 Task: Manage the low-risk security setting
Action: Mouse scrolled (158, 160) with delta (0, 0)
Screenshot: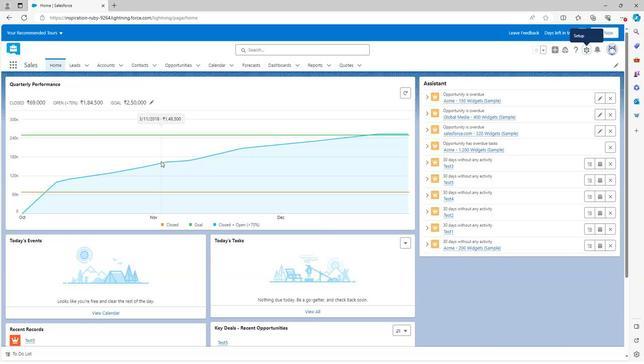 
Action: Mouse scrolled (158, 160) with delta (0, 0)
Screenshot: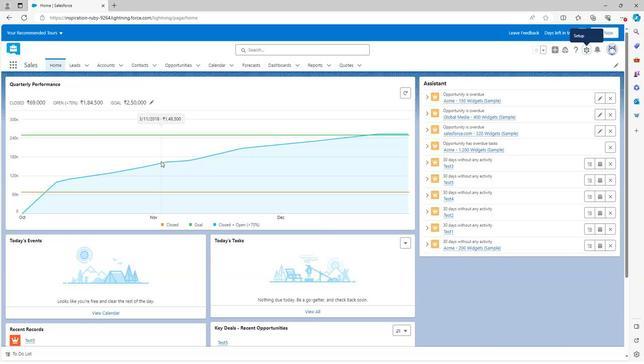 
Action: Mouse moved to (159, 161)
Screenshot: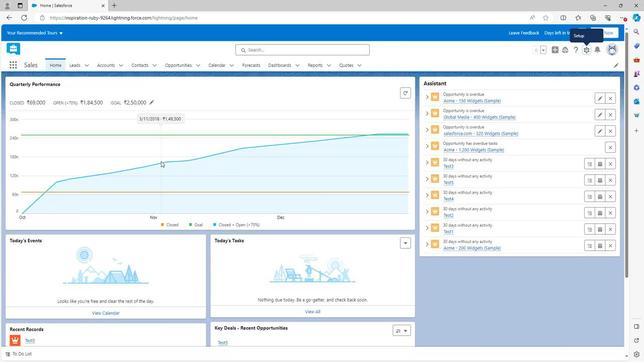 
Action: Mouse scrolled (159, 160) with delta (0, 0)
Screenshot: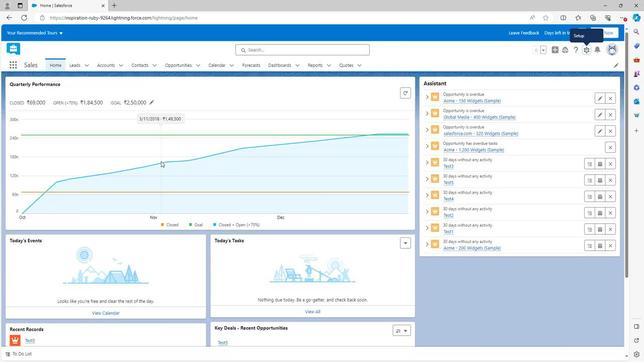 
Action: Mouse scrolled (159, 160) with delta (0, 0)
Screenshot: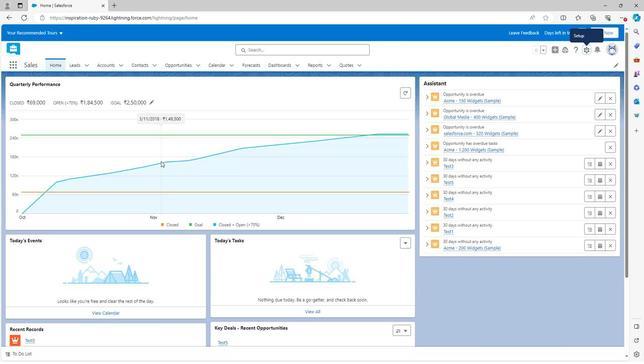 
Action: Mouse scrolled (159, 160) with delta (0, 0)
Screenshot: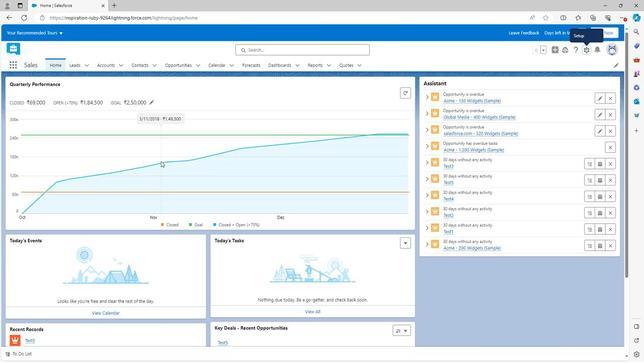 
Action: Mouse scrolled (159, 161) with delta (0, 0)
Screenshot: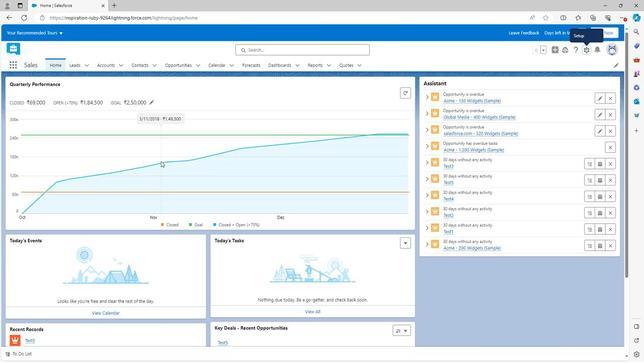 
Action: Mouse scrolled (159, 161) with delta (0, 0)
Screenshot: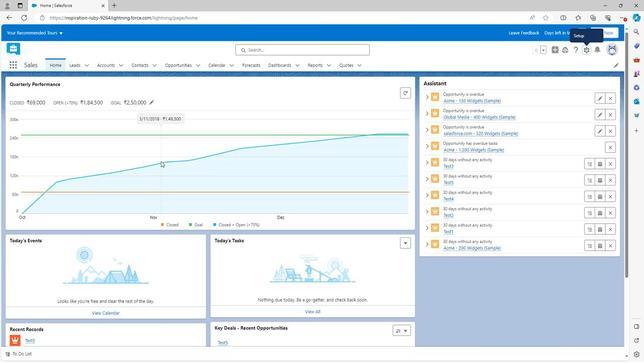 
Action: Mouse scrolled (159, 161) with delta (0, 0)
Screenshot: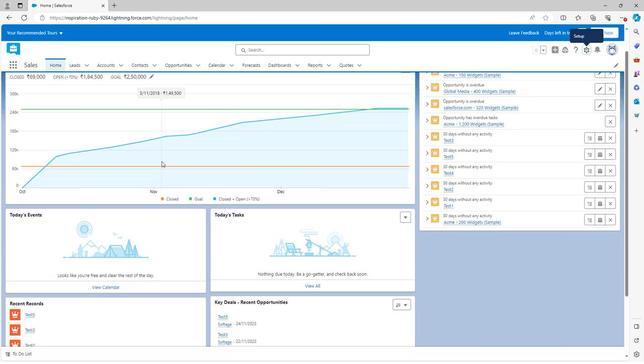
Action: Mouse scrolled (159, 161) with delta (0, 0)
Screenshot: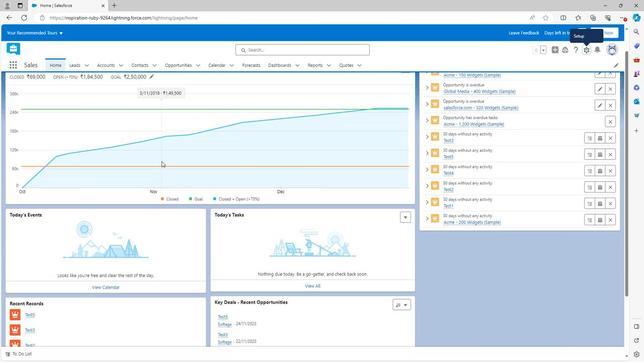 
Action: Mouse scrolled (159, 161) with delta (0, 0)
Screenshot: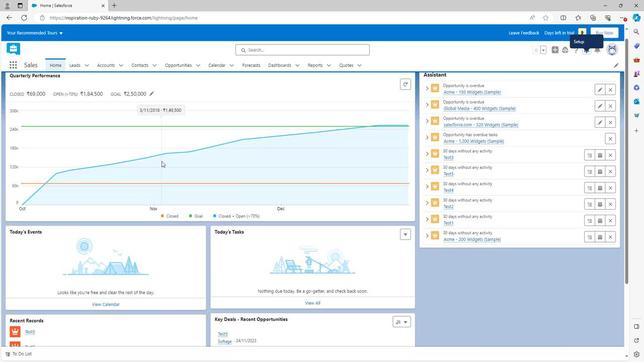
Action: Mouse moved to (584, 48)
Screenshot: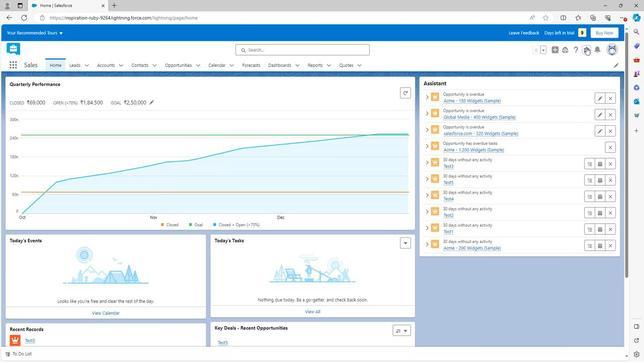 
Action: Mouse pressed left at (584, 48)
Screenshot: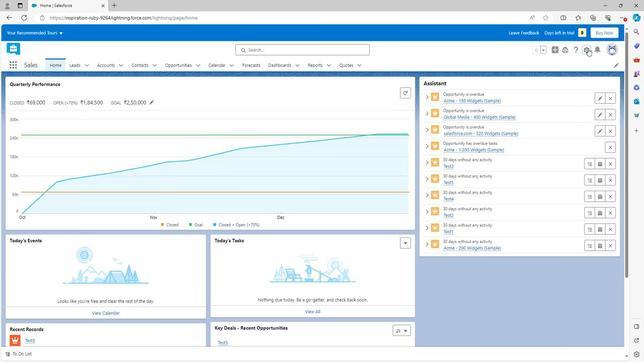 
Action: Mouse moved to (555, 64)
Screenshot: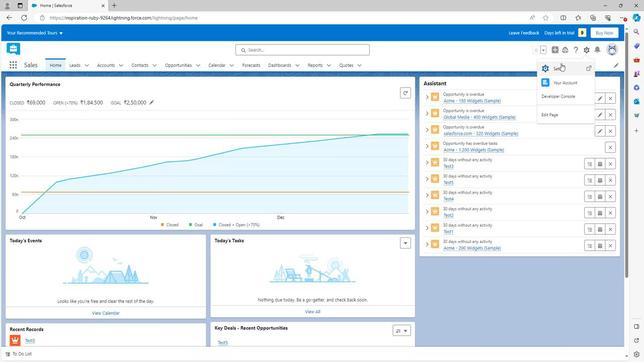 
Action: Mouse pressed left at (555, 64)
Screenshot: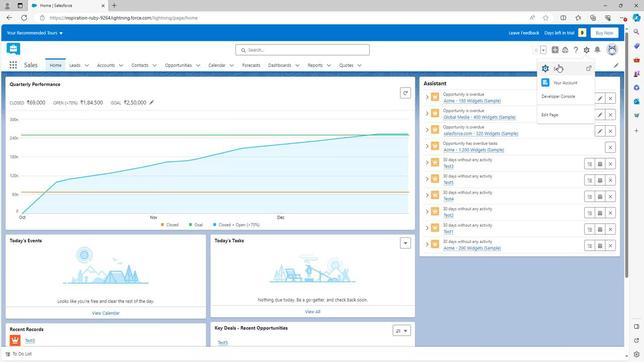 
Action: Mouse moved to (586, 50)
Screenshot: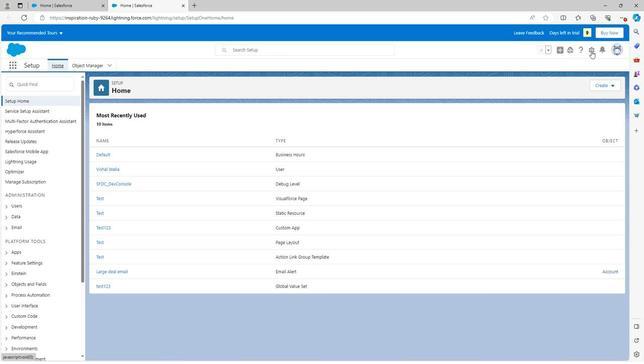 
Action: Mouse pressed left at (586, 50)
Screenshot: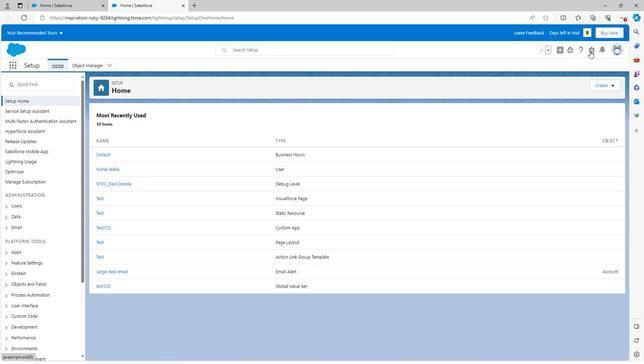 
Action: Mouse moved to (555, 67)
Screenshot: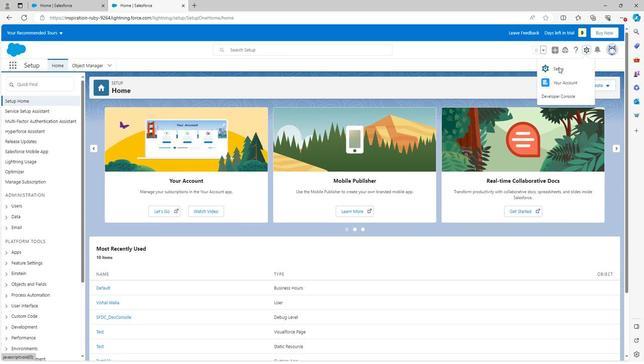 
Action: Mouse pressed left at (555, 67)
Screenshot: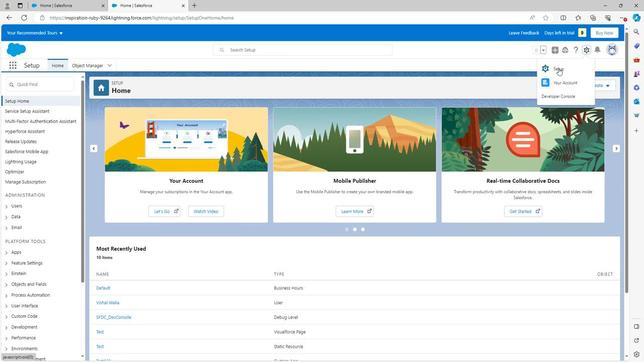 
Action: Mouse moved to (34, 288)
Screenshot: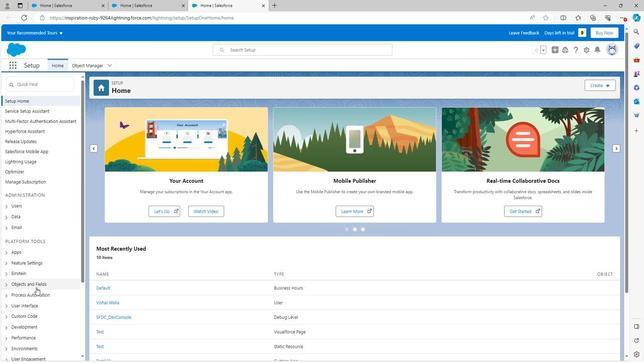 
Action: Mouse scrolled (34, 288) with delta (0, 0)
Screenshot: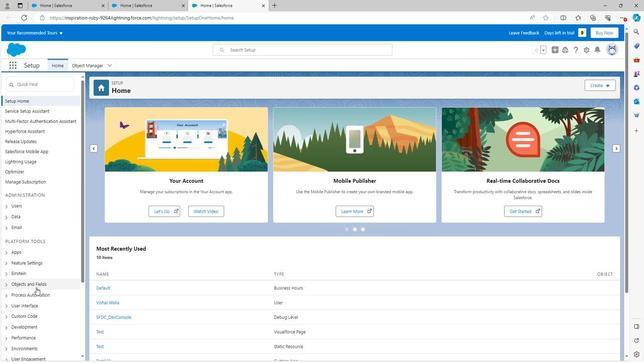
Action: Mouse moved to (34, 288)
Screenshot: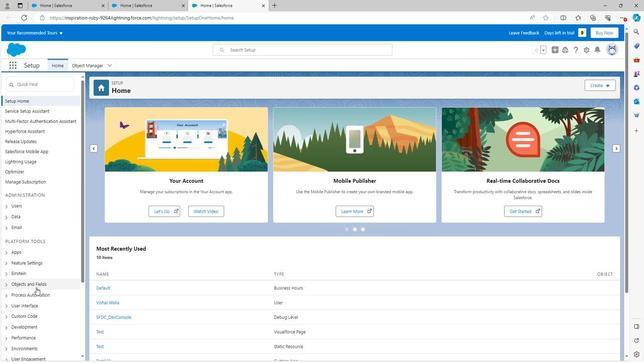 
Action: Mouse scrolled (34, 288) with delta (0, 0)
Screenshot: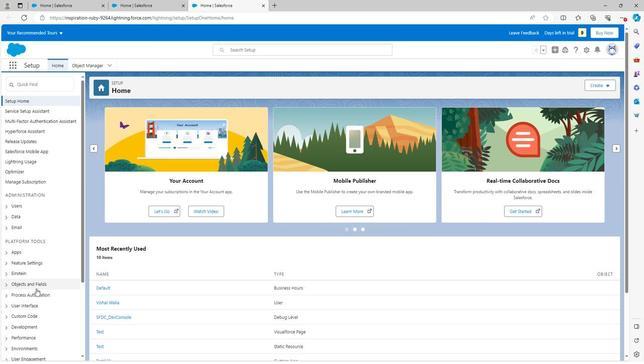 
Action: Mouse scrolled (34, 288) with delta (0, 0)
Screenshot: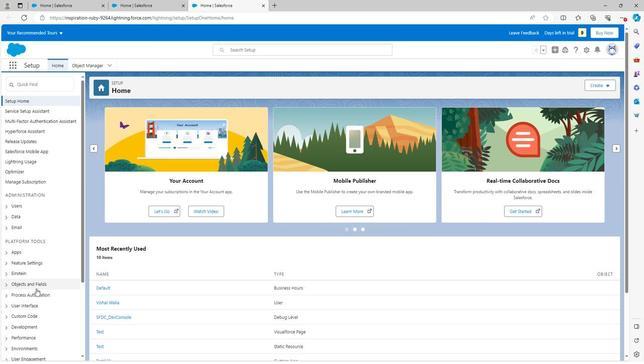 
Action: Mouse scrolled (34, 288) with delta (0, 0)
Screenshot: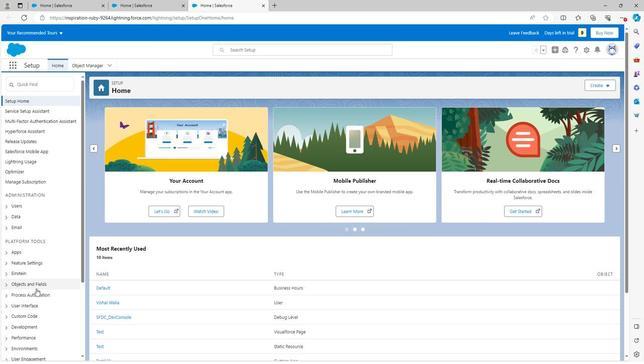 
Action: Mouse scrolled (34, 288) with delta (0, 0)
Screenshot: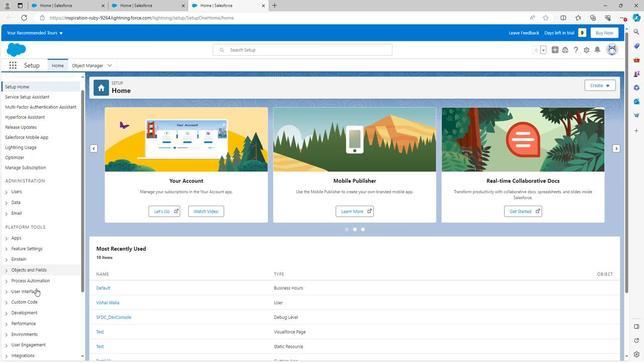 
Action: Mouse scrolled (34, 288) with delta (0, 0)
Screenshot: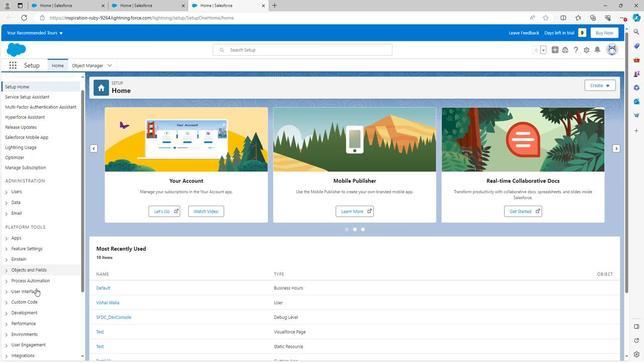 
Action: Mouse moved to (34, 288)
Screenshot: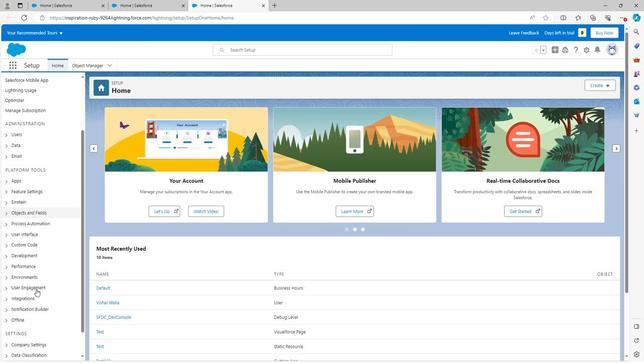 
Action: Mouse scrolled (34, 288) with delta (0, 0)
Screenshot: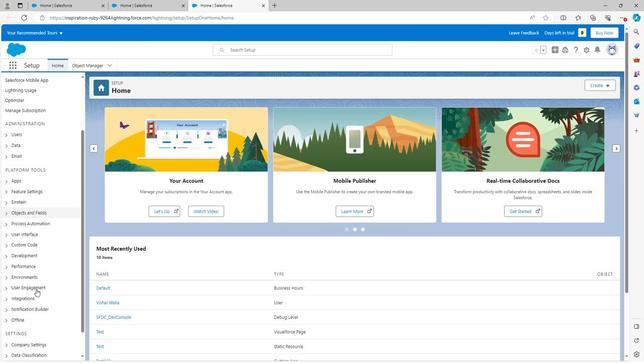 
Action: Mouse moved to (3, 349)
Screenshot: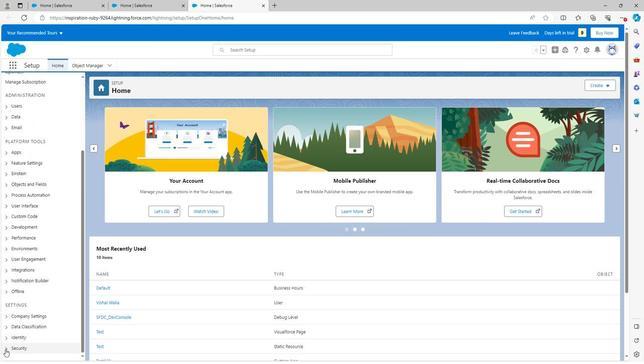 
Action: Mouse pressed left at (3, 349)
Screenshot: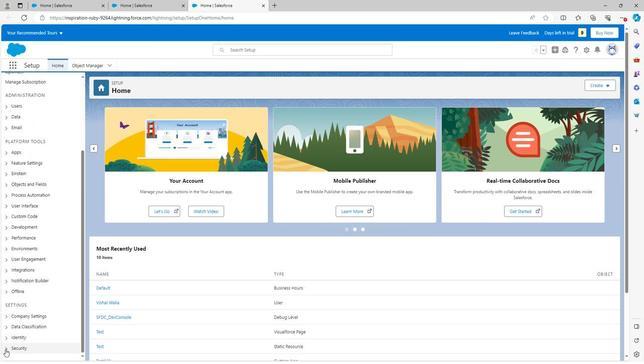 
Action: Mouse moved to (3, 348)
Screenshot: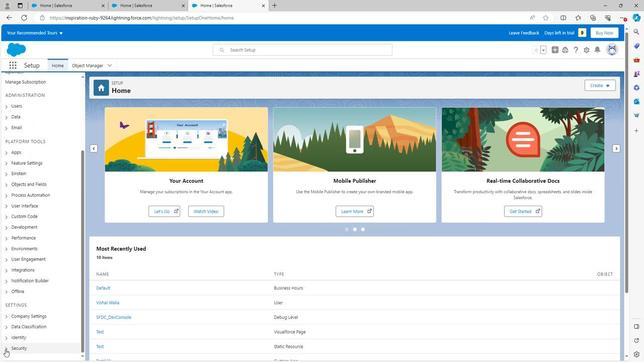 
Action: Mouse scrolled (3, 348) with delta (0, 0)
Screenshot: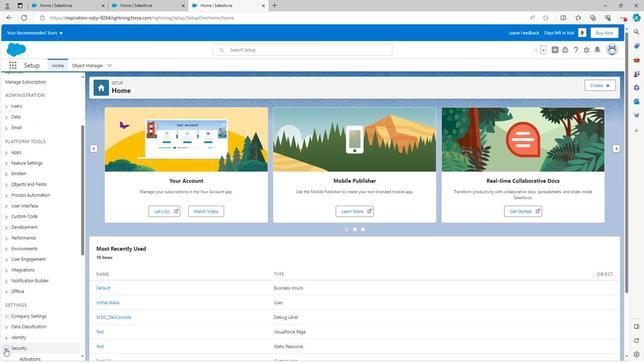 
Action: Mouse scrolled (3, 348) with delta (0, 0)
Screenshot: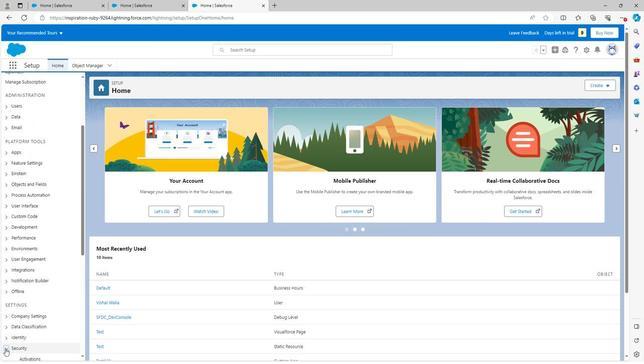 
Action: Mouse moved to (3, 348)
Screenshot: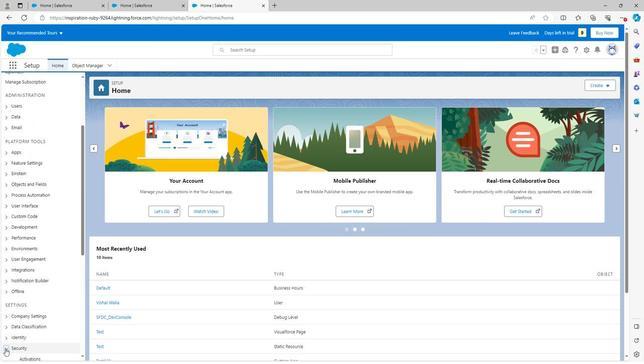 
Action: Mouse scrolled (3, 348) with delta (0, 0)
Screenshot: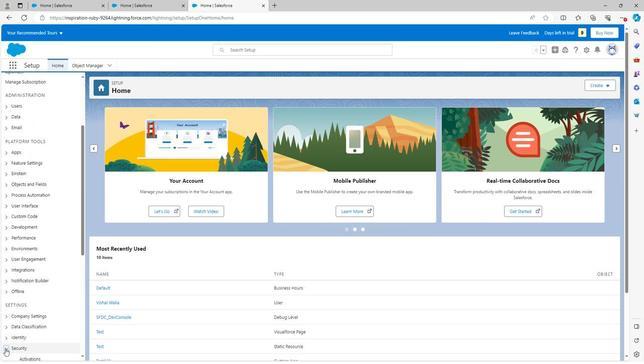 
Action: Mouse scrolled (3, 348) with delta (0, 0)
Screenshot: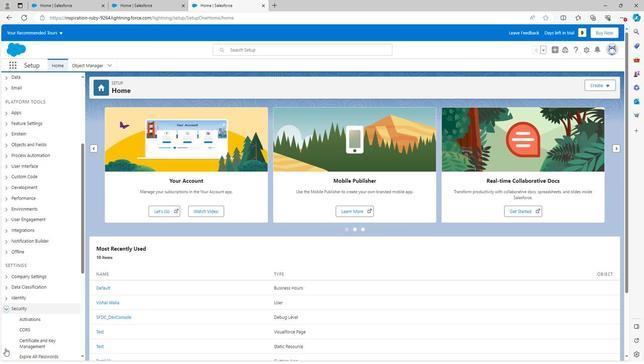 
Action: Mouse scrolled (3, 348) with delta (0, 0)
Screenshot: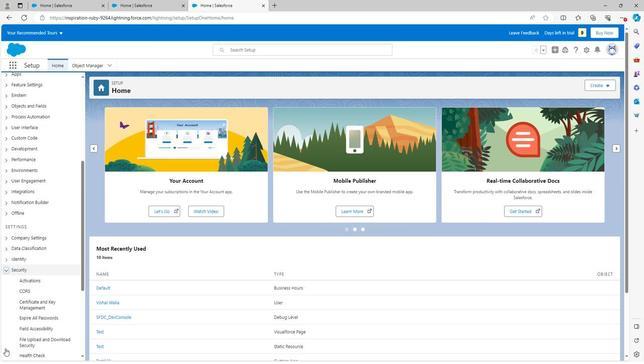 
Action: Mouse scrolled (3, 348) with delta (0, 0)
Screenshot: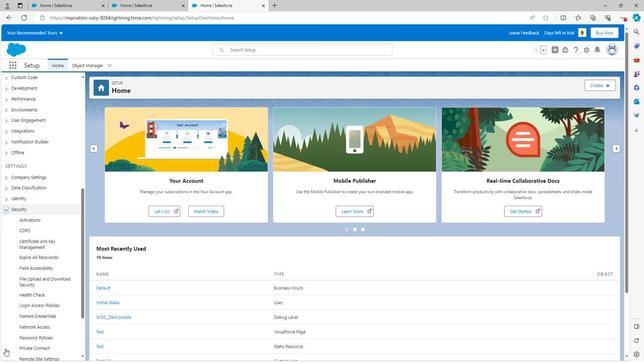 
Action: Mouse moved to (31, 217)
Screenshot: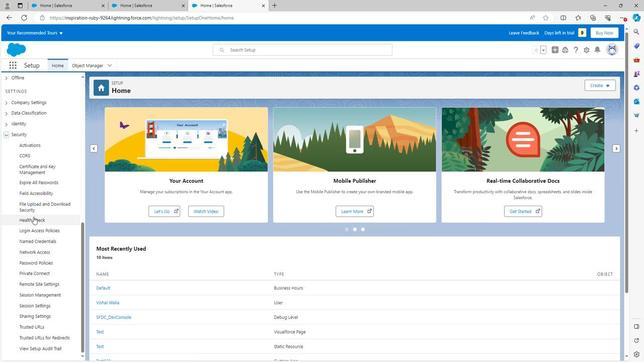 
Action: Mouse pressed left at (31, 217)
Screenshot: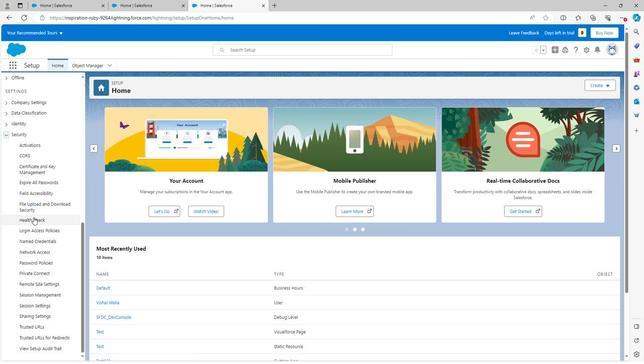 
Action: Mouse moved to (111, 229)
Screenshot: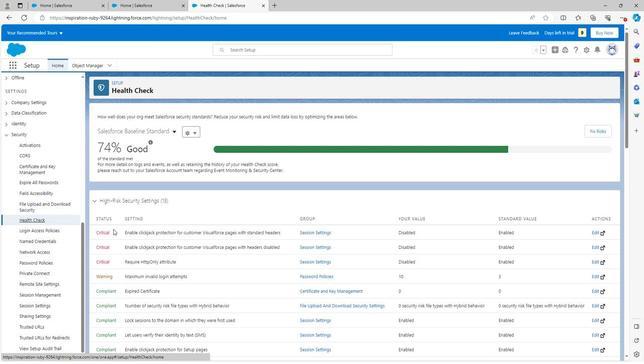 
Action: Mouse scrolled (111, 228) with delta (0, 0)
Screenshot: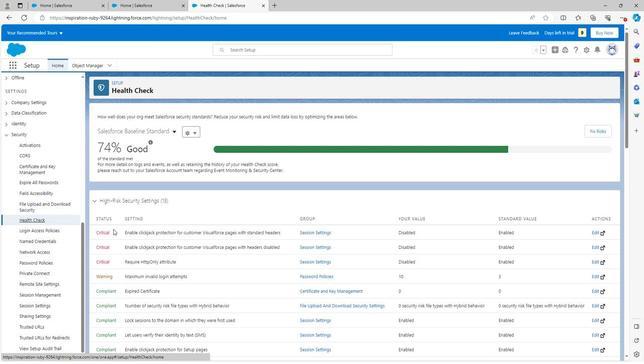 
Action: Mouse moved to (111, 230)
Screenshot: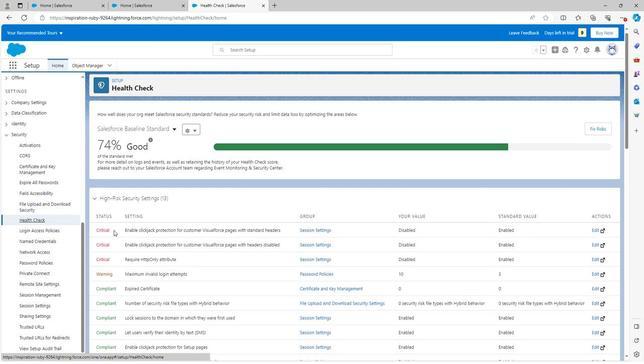 
Action: Mouse scrolled (111, 230) with delta (0, 0)
Screenshot: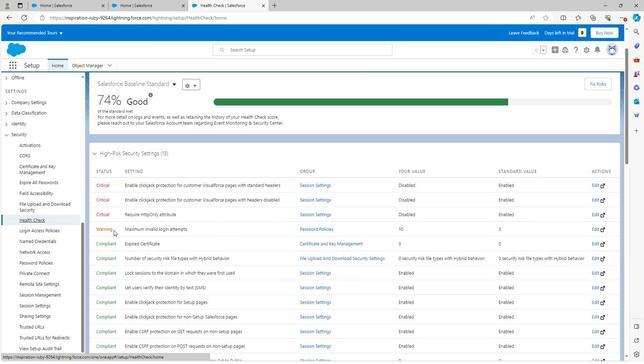 
Action: Mouse scrolled (111, 230) with delta (0, 0)
Screenshot: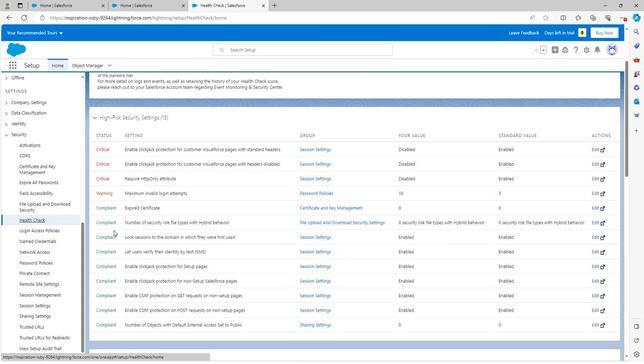 
Action: Mouse moved to (111, 230)
Screenshot: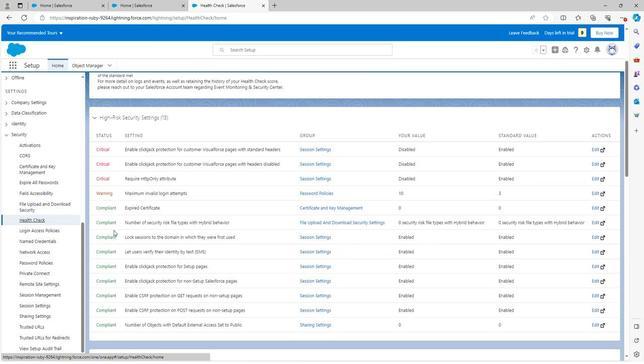 
Action: Mouse scrolled (111, 230) with delta (0, 0)
Screenshot: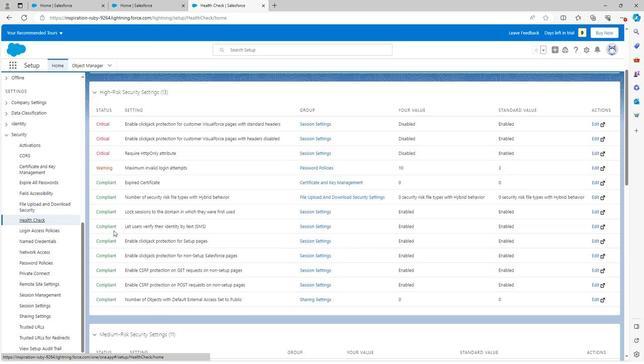 
Action: Mouse scrolled (111, 230) with delta (0, 0)
Screenshot: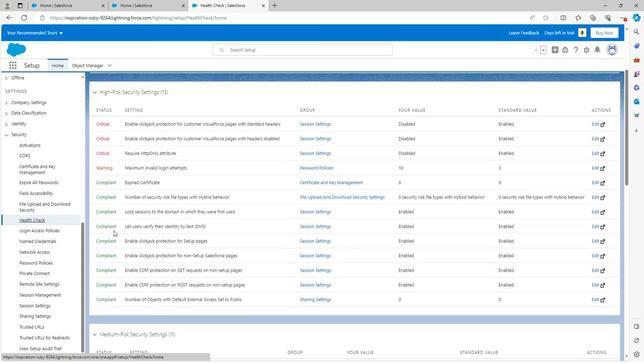 
Action: Mouse scrolled (111, 230) with delta (0, 0)
Screenshot: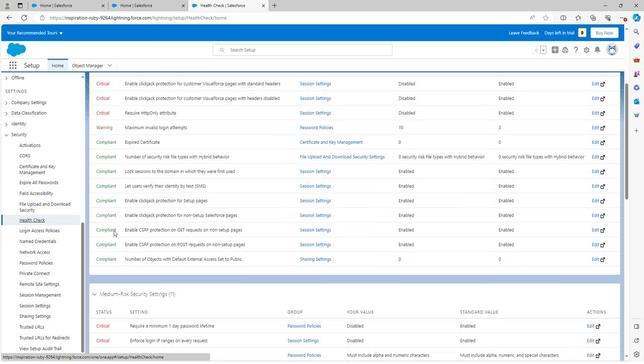
Action: Mouse scrolled (111, 230) with delta (0, 0)
Screenshot: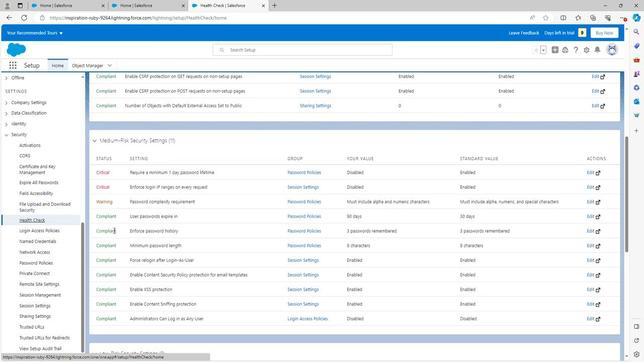 
Action: Mouse moved to (111, 230)
Screenshot: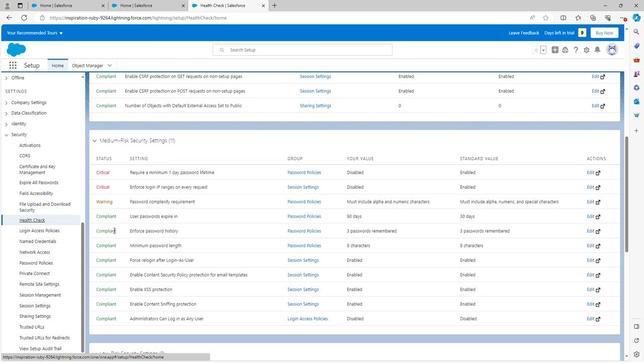 
Action: Mouse scrolled (111, 230) with delta (0, 0)
Screenshot: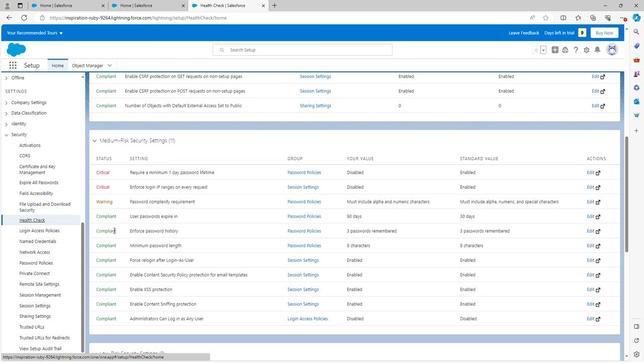 
Action: Mouse moved to (111, 231)
Screenshot: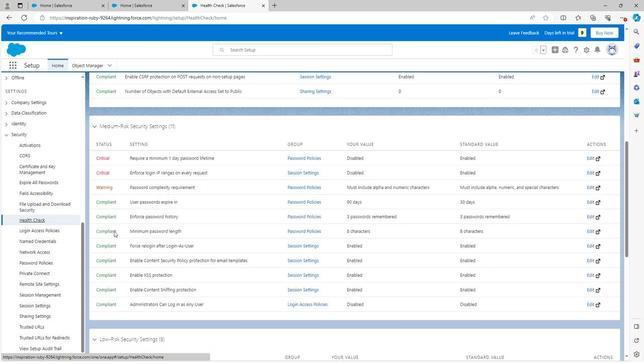 
Action: Mouse scrolled (111, 231) with delta (0, 0)
Screenshot: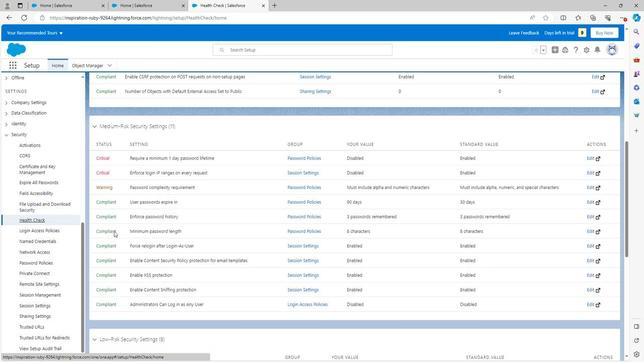 
Action: Mouse scrolled (111, 231) with delta (0, 0)
Screenshot: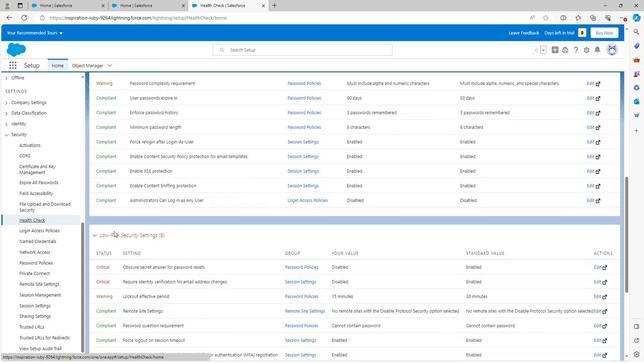 
Action: Mouse scrolled (111, 231) with delta (0, 0)
Screenshot: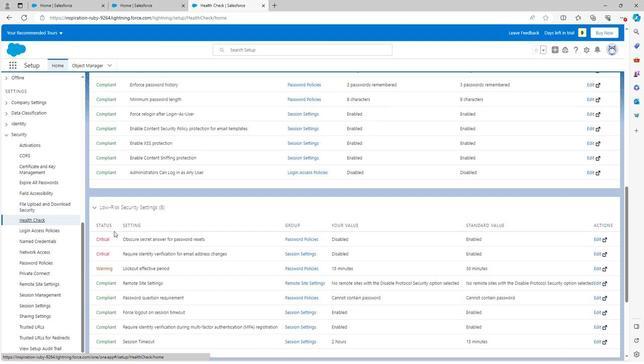 
Action: Mouse moved to (314, 196)
Screenshot: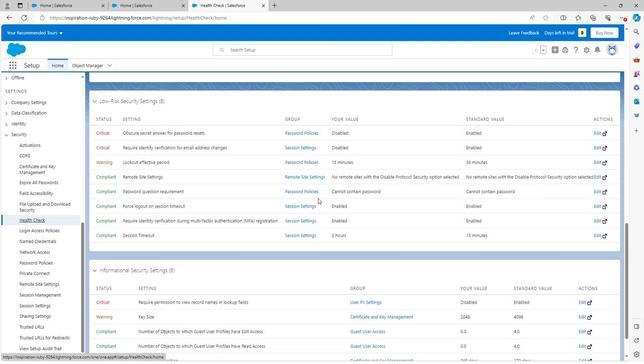 
